Task: Verify if a file has a specific extension and is not hidden using an "AND" condition.
Action: Mouse moved to (493, 211)
Screenshot: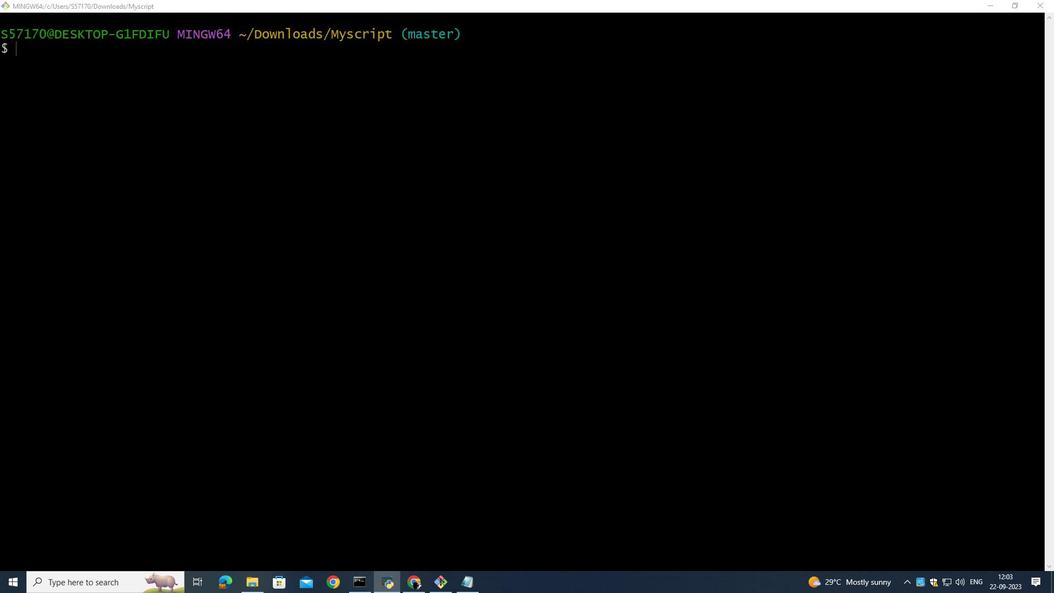 
Action: Mouse pressed left at (493, 211)
Screenshot: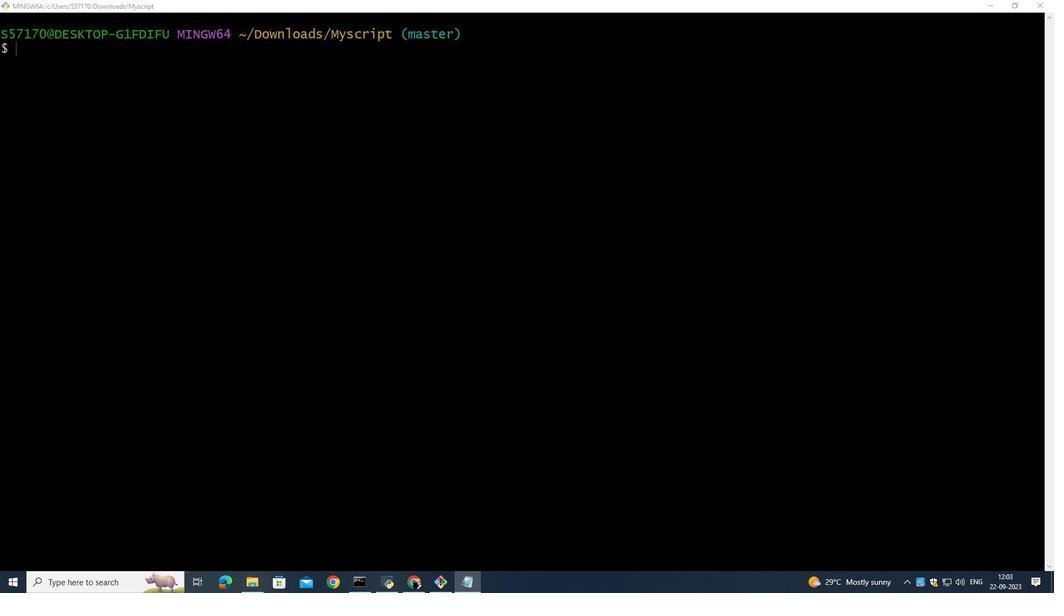 
Action: Mouse moved to (230, 120)
Screenshot: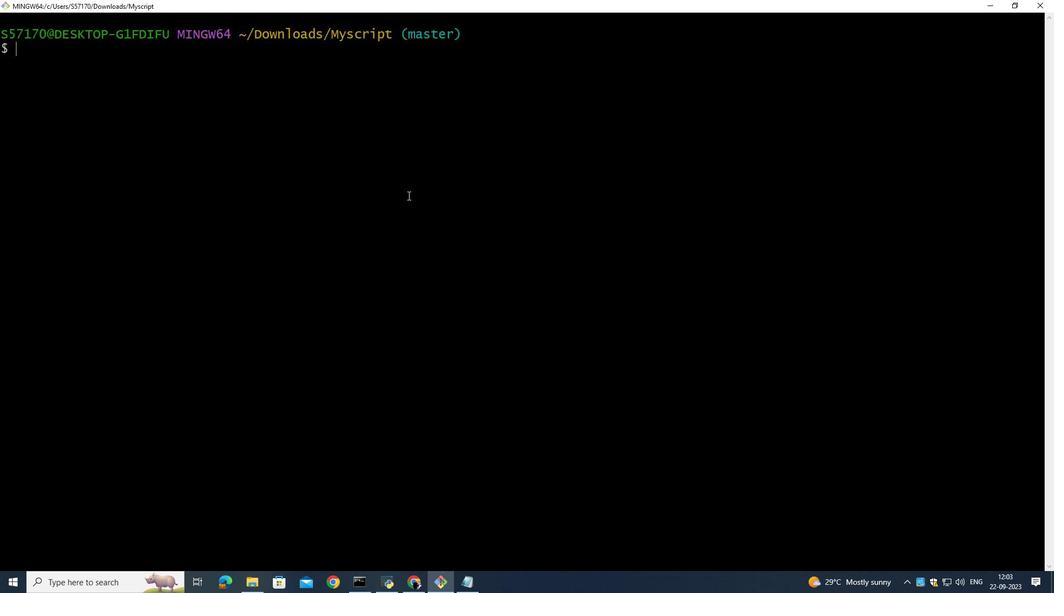 
Action: Mouse pressed left at (230, 120)
Screenshot: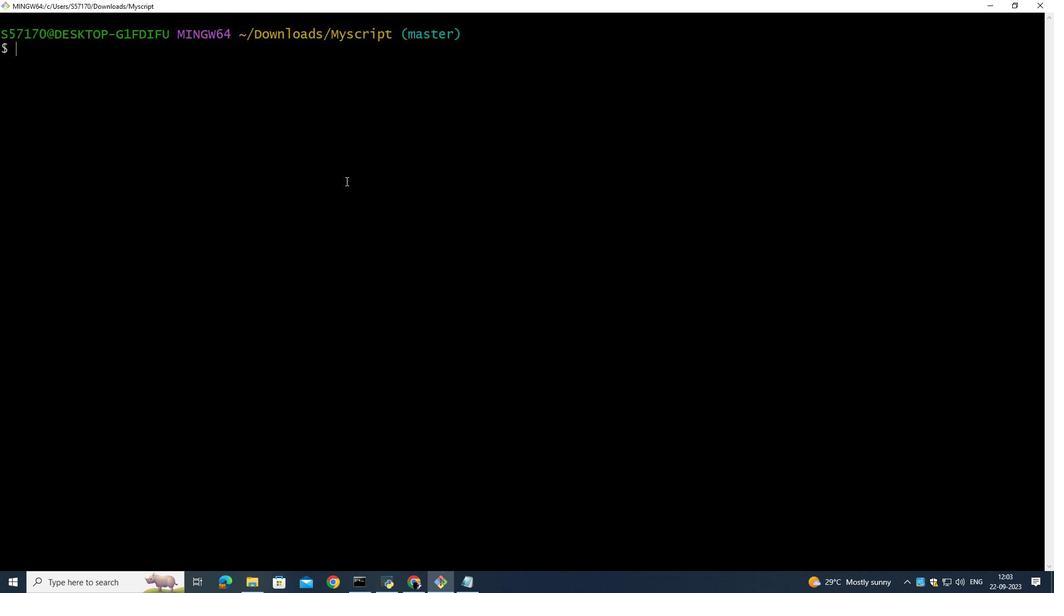 
Action: Mouse moved to (183, 102)
Screenshot: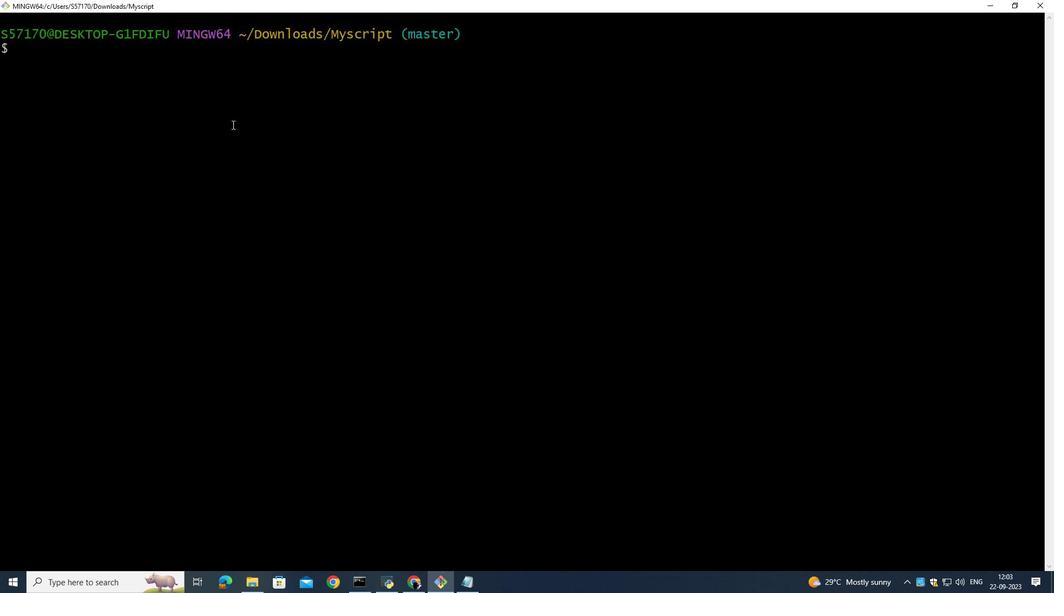 
Action: Key pressed ls<Key.enter>touch<Key.space>script.sh<Key.enter>ls<Key.enter>vi<Key.space>script.sh<Key.enter>i<Key.shift><Key.shift><Key.shift><Key.shift><Key.shift><Key.shift><Key.shift><Key.shift><Key.shift><Key.shift><Key.shift><Key.shift><Key.shift><Key.shift><Key.shift>#<Key.shift>!/bin/bash<Key.enter><Key.backspace>filename=<Key.shift_r>"example.txt<Key.shift_r>"<Key.space><Key.space><Key.shift>#<Key.caps_lock>R<Key.caps_lock><Key.backspace>r<Key.caps_lock><Key.backspace>R<Key.caps_lock>eplace<Key.space>with<Key.space>your<Key.space>file<Key.space>name<Key.enter>extension=<Key.shift_r>"txt<Key.space><Key.space><Key.space><Key.space><Key.space><Key.space><Key.space><Key.space><Key.space><Key.space><Key.space><Key.space><Key.space><Key.backspace><Key.backspace><Key.backspace><Key.shift>E<Key.backspace><Key.shift><Key.shift><Key.shift><Key.shift><Key.shift><Key.shift><Key.shift><Key.shift><Key.shift><Key.shift><Key.shift><Key.shift><Key.shift><Key.shift><Key.shift><Key.shift><Key.shift><Key.shift><Key.shift><Key.shift><Key.shift><Key.shift><Key.shift><Key.shift>#<Key.caps_lock>R<Key.caps_lock>eplace<Key.space>with<Key.space>you<Key.space>extension<Key.space>type<Key.left><Key.left><Key.left><Key.left><Key.left><Key.left><Key.left><Key.left><Key.left><Key.left><Key.left><Key.left><Key.left><Key.left><Key.left><Key.left><Key.left><Key.left><Key.left><Key.left><Key.left><Key.left><Key.left><Key.left><Key.left><Key.left><Key.left><Key.left><Key.left><Key.left><Key.left><Key.left><Key.left><Key.left><Key.left><Key.left><Key.left><Key.left><Key.left><Key.left><Key.left><Key.left><Key.shift_r>"<Key.right><Key.right><Key.right><Key.right><Key.right><Key.right><Key.right><Key.right><Key.right><Key.right><Key.right><Key.right><Key.right><Key.right><Key.right><Key.right><Key.right><Key.right><Key.right><Key.right><Key.right><Key.right><Key.right><Key.right><Key.right><Key.right><Key.right><Key.right><Key.right><Key.right><Key.right><Key.right><Key.right><Key.right><Key.right><Key.right><Key.right><Key.right><Key.right><Key.right><Key.right><Key.right><Key.enter><Key.enter>if<Key.space>[[<Key.space>-f<Key.space><Key.shift_r>"<Key.shift><Key.shift><Key.shift><Key.shift><Key.shift><Key.shift><Key.shift><Key.shift><Key.shift><Key.shift>#<Key.backspace><Key.shift><Key.shift><Key.shift><Key.shift><Key.shift>$filename<Key.shift_r>'<Key.space><Key.shift><Key.shift><Key.shift><Key.shift><Key.shift><Key.shift><Key.shift><Key.shift><Key.shift><Key.shift><Key.shift><Key.shift><Key.shift><Key.shift><Key.shift><Key.shift><Key.shift><Key.shift><Key.shift><Key.shift><Key.shift><Key.shift><Key.shift><Key.shift><Key.shift><Key.shift><Key.shift><Key.shift><Key.shift><Key.shift><Key.shift><Key.shift><Key.shift><Key.shift><Key.shift><Key.shift><Key.shift><Key.shift><Key.shift><Key.shift><Key.shift><Key.shift><Key.shift><Key.shift><Key.shift><Key.shift><Key.shift><Key.shift><Key.shift><Key.shift><Key.shift><Key.shift><Key.shift><Key.shift><Key.shift><Key.shift><Key.shift>&&&<Key.backspace><Key.space><Key.shift><Key.shift>!<Key.space><Key.shift_r>"<Key.shift><Key.shift><Key.shift>$filename<Key.shift_r>"<Key.space>=<Key.shift>~<Key.space><Key.shift><Key.shift><Key.shift><Key.shift><Key.shift><Key.shift><Key.shift><Key.shift><Key.shift><Key.shift><Key.shift>^\..<Key.shift><Key.shift><Key.shift><Key.shift><Key.shift><Key.shift><Key.shift><Key.shift><Key.shift><Key.shift><Key.shift><Key.shift><Key.shift><Key.shift><Key.shift><Key.shift><Key.shift><Key.shift><Key.shift><Key.shift><Key.shift><Key.shift><Key.shift><Key.shift><Key.shift><Key.shift><Key.shift><Key.shift><Key.shift><Key.shift><Key.shift><Key.shift><Key.shift><Key.shift><Key.shift><Key.shift><Key.shift><Key.shift><Key.shift><Key.shift><Key.shift><Key.shift><Key.shift><Key.shift><Key.shift><Key.shift><Key.shift><Key.shift><Key.shift><Key.shift>*<Key.space><Key.shift><Key.shift><Key.shift><Key.shift><Key.shift><Key.shift><Key.shift><Key.shift><Key.shift><Key.shift><Key.shift><Key.shift><Key.shift><Key.shift><Key.shift><Key.shift><Key.shift><Key.shift><Key.shift><Key.shift><Key.shift><Key.shift><Key.shift><Key.shift><Key.shift><Key.shift><Key.shift><Key.shift><Key.shift><Key.shift><Key.shift><Key.shift><Key.shift><Key.shift><Key.shift><Key.shift><Key.shift><Key.shift><Key.shift><Key.shift><Key.shift><Key.shift><Key.shift><Key.shift><Key.shift><Key.shift><Key.shift><Key.shift><Key.shift>&&<Key.space><Key.shift_r>"<Key.shift><Key.shift><Key.shift><Key.shift><Key.shift><Key.shift><Key.shift><Key.shift><Key.shift><Key.shift><Key.shift><Key.shift><Key.shift><Key.shift><Key.shift><Key.shift><Key.shift><Key.shift><Key.shift><Key.shift><Key.shift><Key.shift>$filename<Key.shift_r>"<Key.space>==<Key.space><Key.shift><Key.shift><Key.shift><Key.shift><Key.shift><Key.shift><Key.shift><Key.shift><Key.shift><Key.shift><Key.shift><Key.shift><Key.shift><Key.shift><Key.shift><Key.shift><Key.shift><Key.shift><Key.shift><Key.shift><Key.shift><Key.shift><Key.shift><Key.shift><Key.shift><Key.shift><Key.shift><Key.shift><Key.shift><Key.shift><Key.shift><Key.shift><Key.shift><Key.shift><Key.shift><Key.shift><Key.shift><Key.shift><Key.shift><Key.shift><Key.shift><Key.shift><Key.shift><Key.shift><Key.shift><Key.shift><Key.shift><Key.shift><Key.shift><Key.shift>*.<Key.shift><Key.shift><Key.shift><Key.shift><Key.shift><Key.shift><Key.shift><Key.shift><Key.shift>$extension<Key.space>]];<Key.space>the<Key.enter><Key.backspace><Key.backspace>n<Key.enter>echo<Key.space><Key.shift_r>"<Key.caps_lock>F<Key.caps_lock>ile<Key.space>w<Key.backspace>exists,<Key.space>has<Key.space>the<Key.space>correct<Key.space>extension,<Key.space>and<Key.space>is<Key.space>not<Key.space>hidden.<Key.shift_r>"<Key.enter>else<Key.enter>echo<Key.space><Key.shift_r>"<Key.caps_lock>F<Key.caps_lock>ile<Key.space>does<Key.space>not<Key.space>meet<Key.space>the<Key.space>condition.<Key.shift_r>"<Key.enter>fi<Key.enter><Key.esc><Key.shift_r>:wq<Key.shift>!<Key.enter>ls<Key.enter>./script.sh<Key.enter><Key.up><Key.up><Key.up><Key.up><Key.down><Key.enter><Key.up><Key.up><Key.up><Key.up><Key.up><Key.right><Key.right><Key.right><Key.right><Key.right><Key.right><Key.right><Key.right><Key.right><Key.right><Key.right><Key.right><Key.right><Key.right><Key.right><Key.right><Key.right><Key.right><Key.right><Key.right><Key.backspace><Key.right>i<Key.backspace><Key.shift_r>"<Key.right><Key.right><Key.right><Key.right><Key.right><Key.right><Key.right><Key.right><Key.right><Key.right><Key.right><Key.right><Key.right><Key.right><Key.right><Key.right><Key.right><Key.right><Key.right><Key.right><Key.right><Key.right><Key.right><Key.right><Key.right><Key.right><Key.right><Key.right><Key.right><Key.right><Key.right><Key.right><Key.right><Key.right><Key.right><Key.right><Key.right><Key.right><Key.right><Key.right><Key.right><Key.right><Key.right><Key.right><Key.right><Key.right><Key.right><Key.right><Key.right><Key.right><Key.right><Key.right><Key.right><Key.right><Key.right><Key.right><Key.right><Key.right><Key.right><Key.esc><Key.shift_r>:wq<Key.shift>!<Key.enter><Key.up><Key.up><Key.enter><Key.up><Key.up><Key.enter><Key.right><Key.right><Key.right><Key.right><Key.right><Key.right><Key.right><Key.down><Key.up><Key.left><Key.left><Key.left><Key.left><Key.left><Key.left><Key.left><Key.left><Key.left><Key.left><Key.left><Key.left><Key.left><Key.left><Key.left><Key.left><Key.left><Key.left><Key.left><Key.left><Key.left><Key.left><Key.left><Key.left><Key.left><Key.left><Key.left><Key.left><Key.left><Key.left><Key.left><Key.left><Key.left><Key.left><Key.left><Key.left><Key.left><Key.left><Key.left><Key.left><Key.left><Key.left><Key.left><Key.left><Key.left><Key.left><Key.left><Key.left><Key.left><Key.left><Key.left><Key.left><Key.left><Key.left><Key.left><Key.left><Key.left><Key.left><Key.left><Key.left><Key.left><Key.left><Key.left><Key.left><Key.left><Key.left><Key.left><Key.left><Key.left><Key.left><Key.left><Key.left><Key.left><Key.left><Key.left><Key.esc><Key.shift_r>:wq<Key.shift>!<Key.enter>ls<Key.enter>touch<Key.space>example.txt<Key.enter>ls<Key.enter><Key.up><Key.up><Key.up><Key.up><Key.up><Key.enter>clear<Key.enter>cat<Key.space>script.sh<Key.enter>
Screenshot: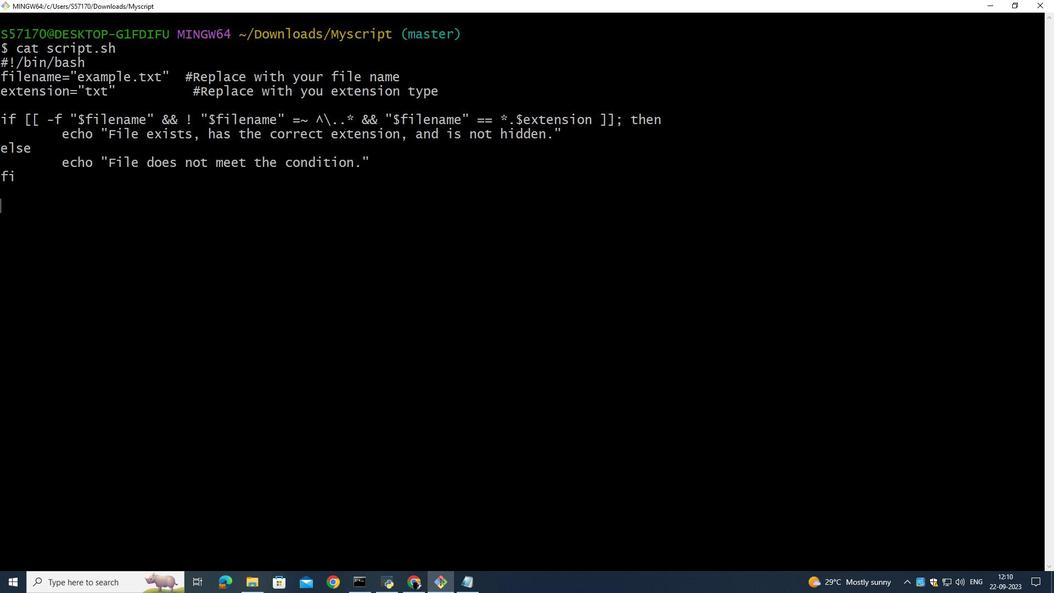 
Action: Mouse moved to (236, 126)
Screenshot: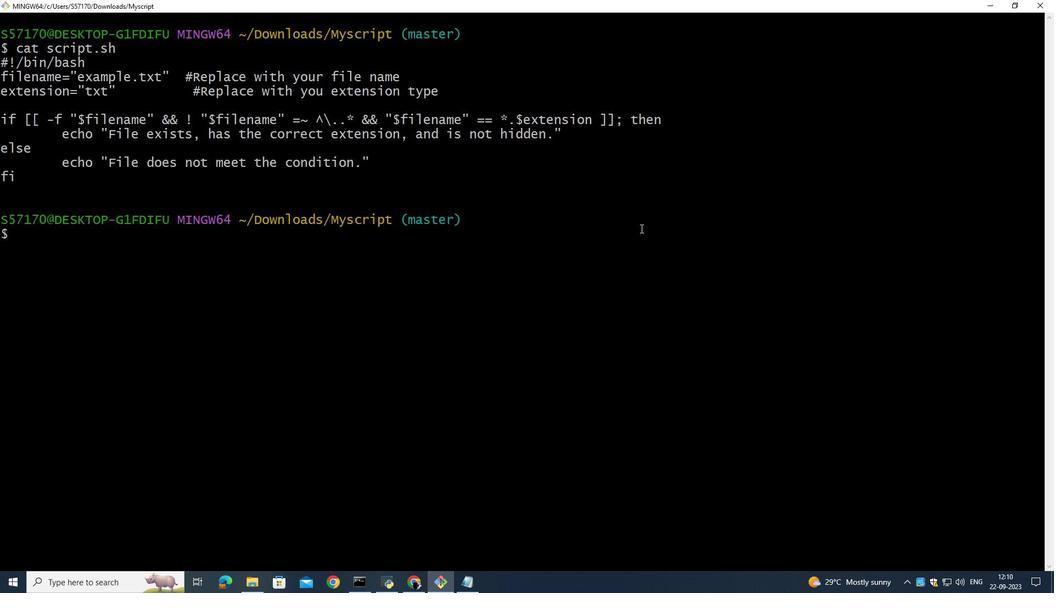 
Action: Mouse pressed left at (236, 126)
Screenshot: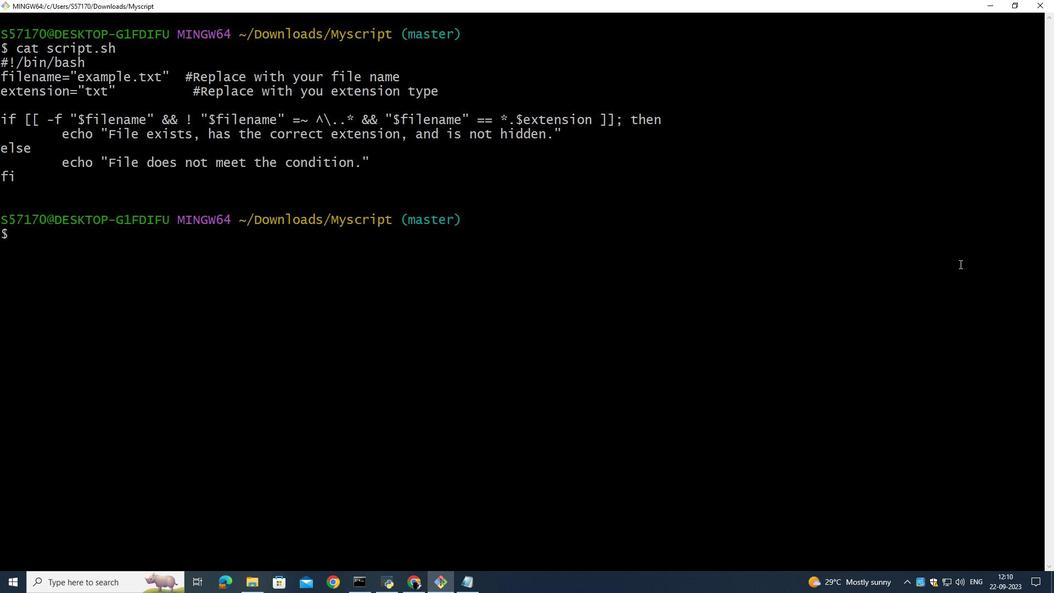 
Action: Mouse moved to (442, 161)
Screenshot: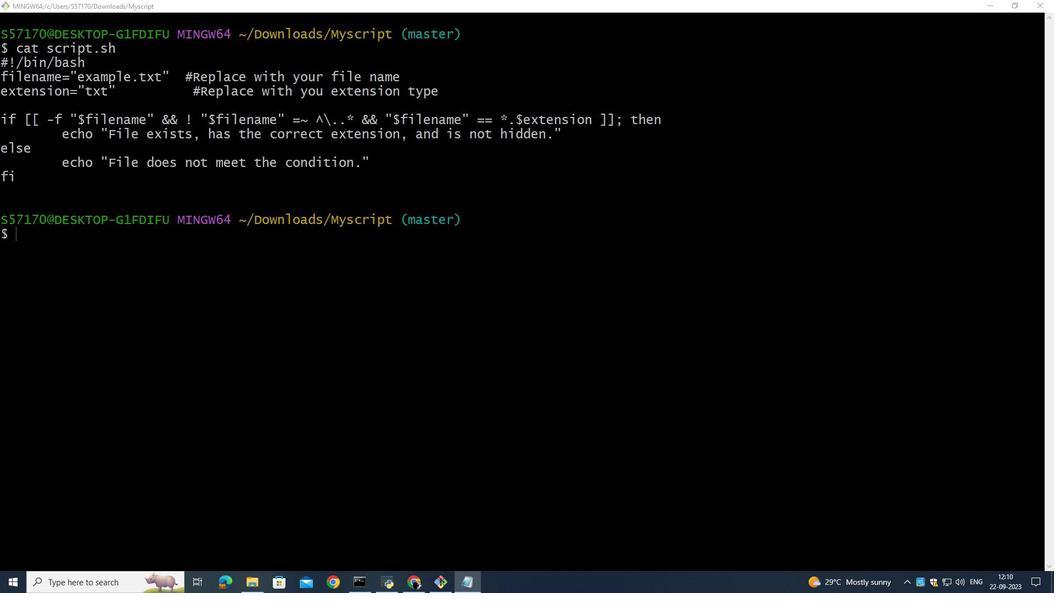 
Action: Mouse pressed left at (442, 161)
Screenshot: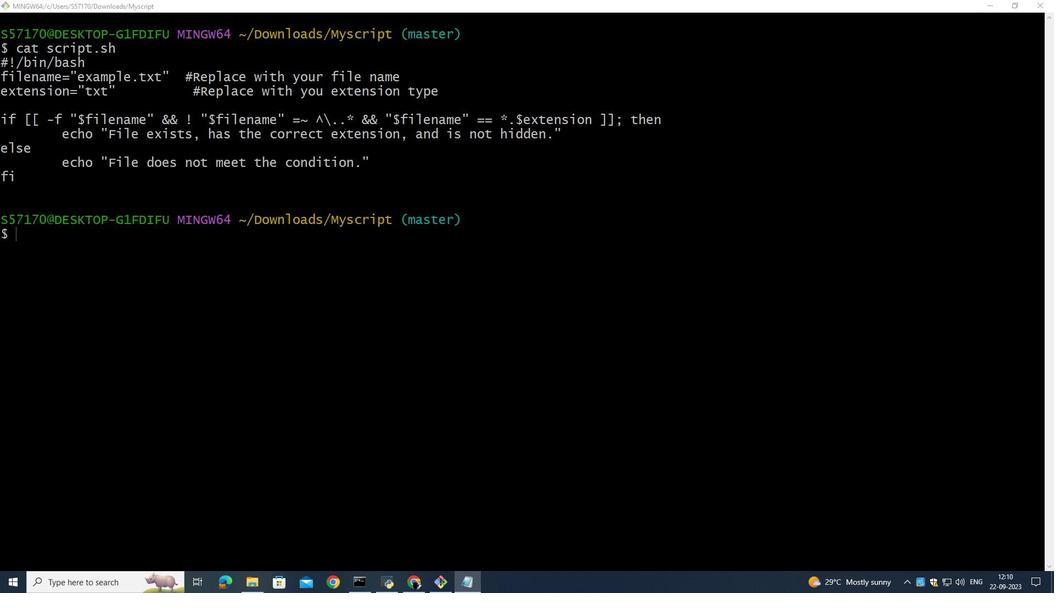 
